 Task: Search One-way flight tickets for 2 adults, in Business from Sharm El Sheikh to Hangzhou to travel on 18-Dec-2023.
Action: Mouse moved to (301, 256)
Screenshot: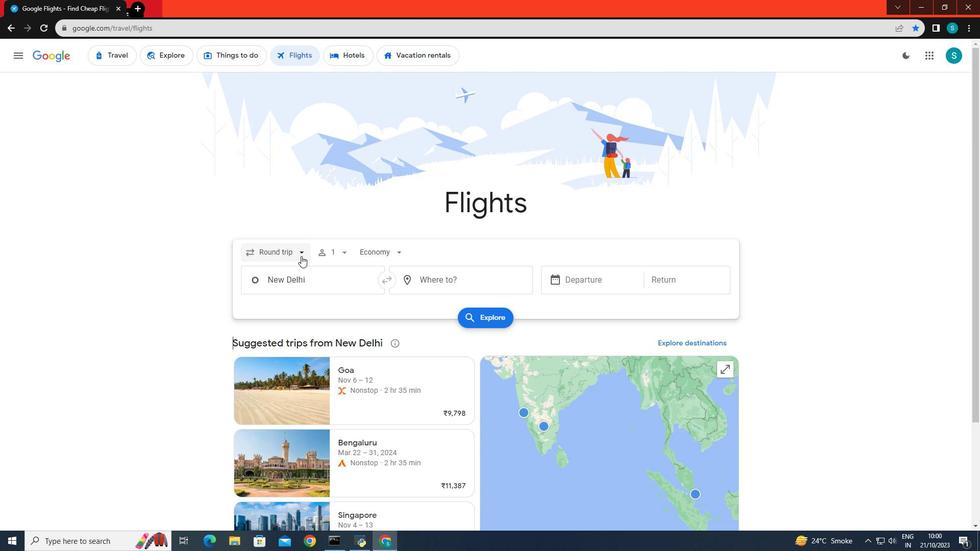 
Action: Mouse pressed left at (301, 256)
Screenshot: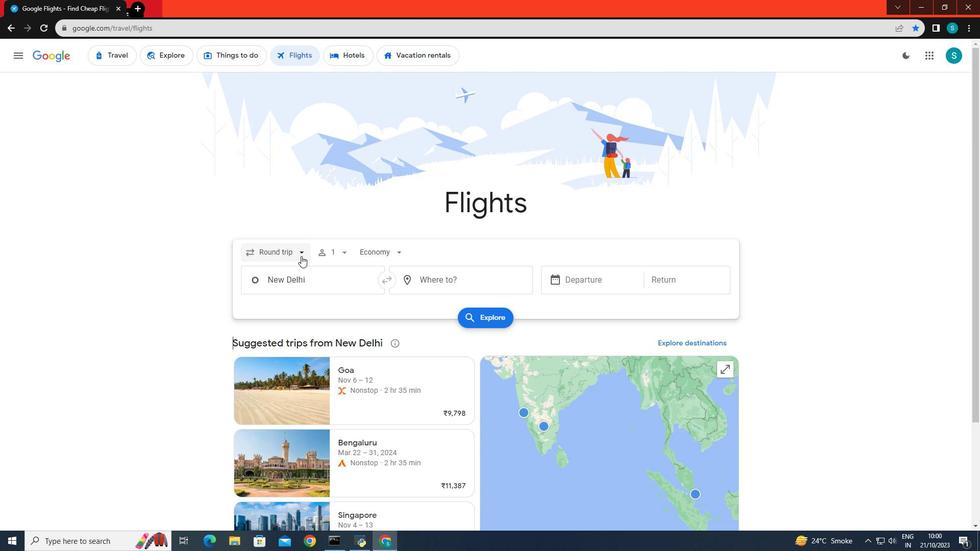 
Action: Mouse moved to (282, 299)
Screenshot: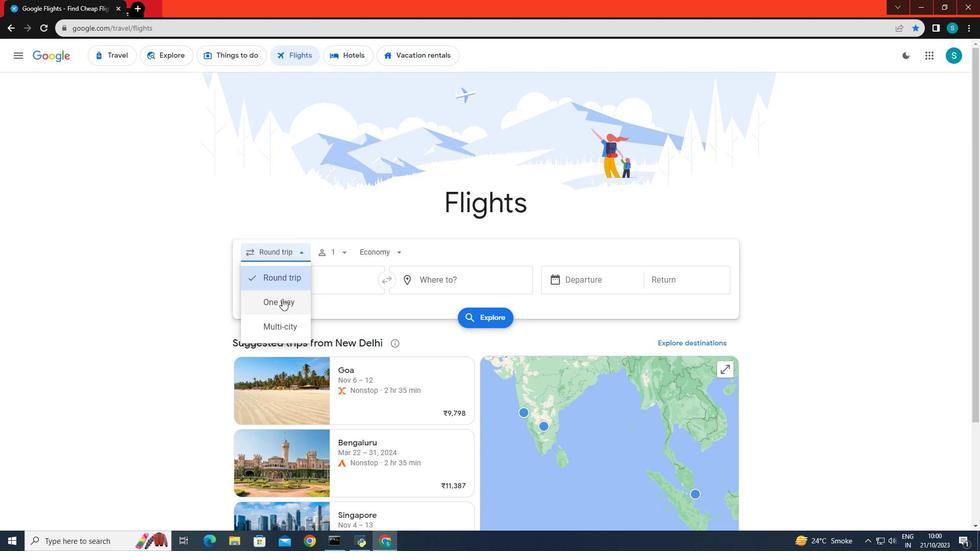 
Action: Mouse pressed left at (282, 299)
Screenshot: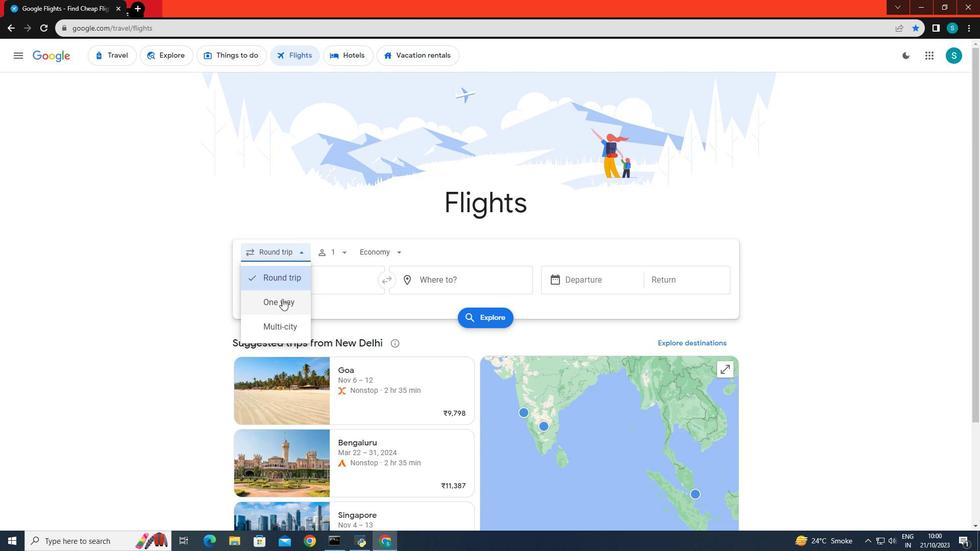 
Action: Mouse moved to (336, 253)
Screenshot: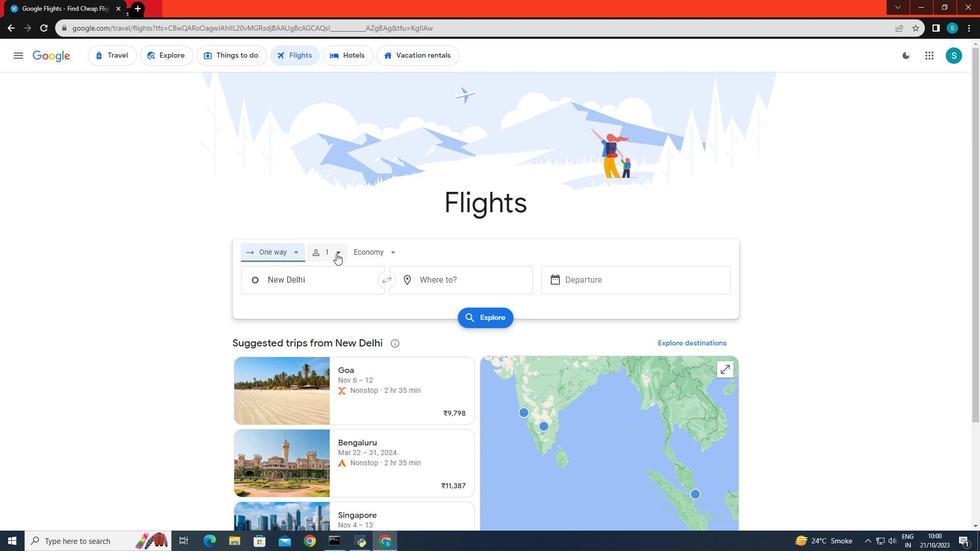 
Action: Mouse pressed left at (336, 253)
Screenshot: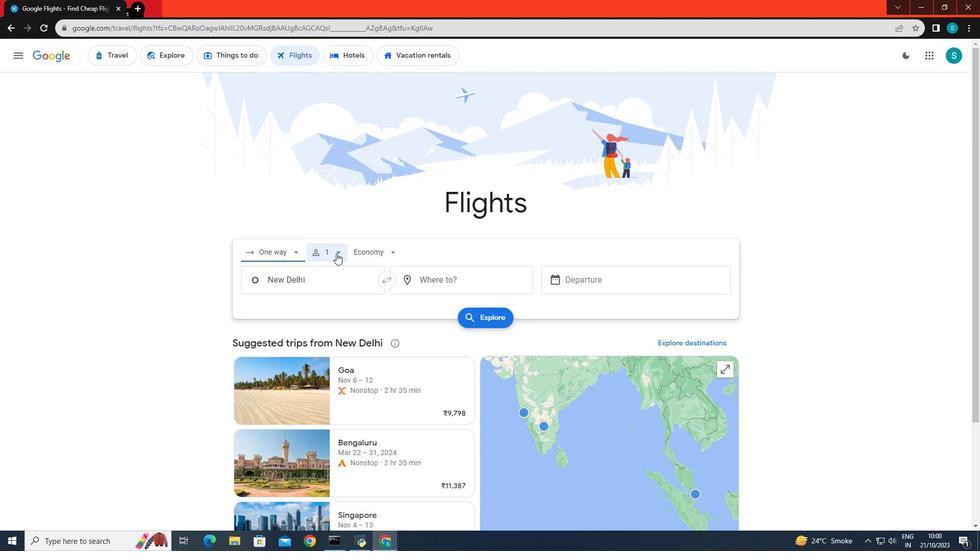 
Action: Mouse moved to (415, 282)
Screenshot: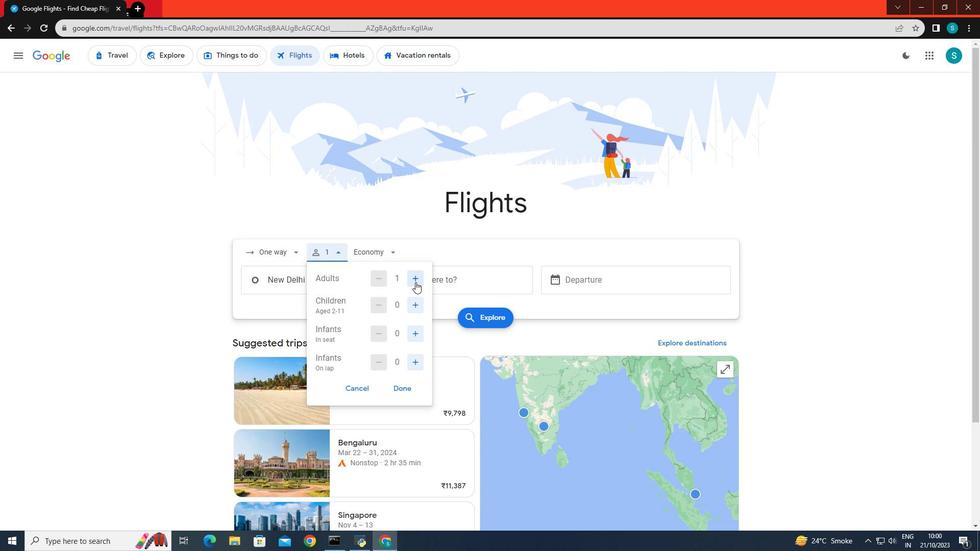 
Action: Mouse pressed left at (415, 282)
Screenshot: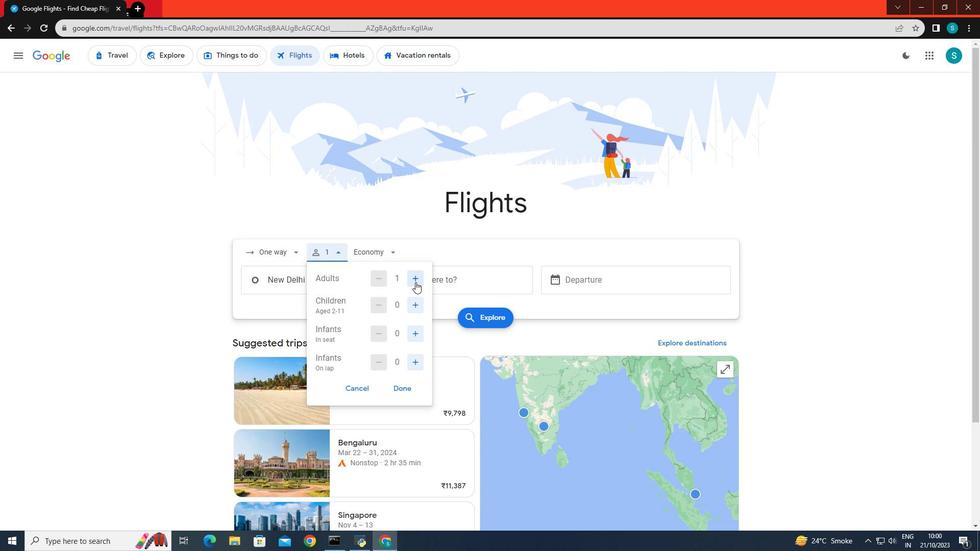 
Action: Mouse moved to (405, 390)
Screenshot: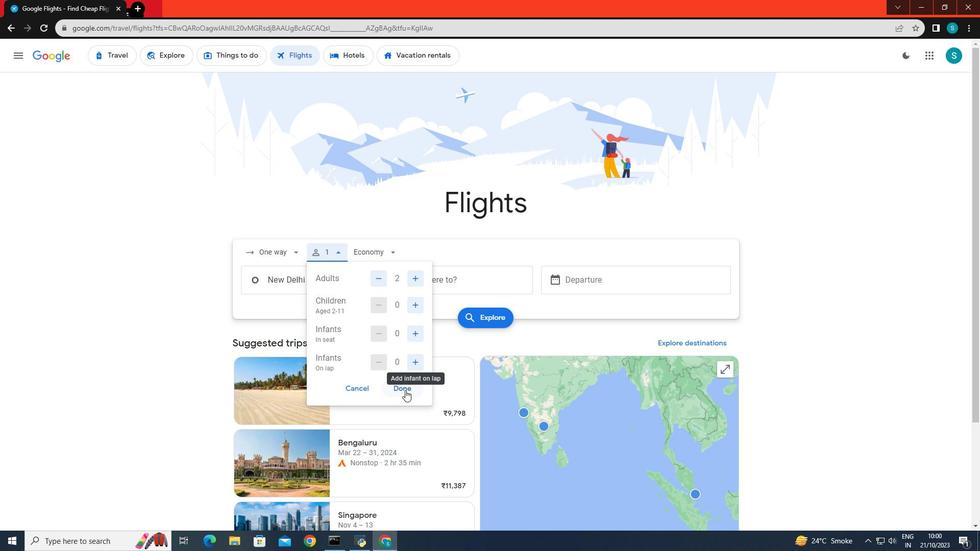 
Action: Mouse pressed left at (405, 390)
Screenshot: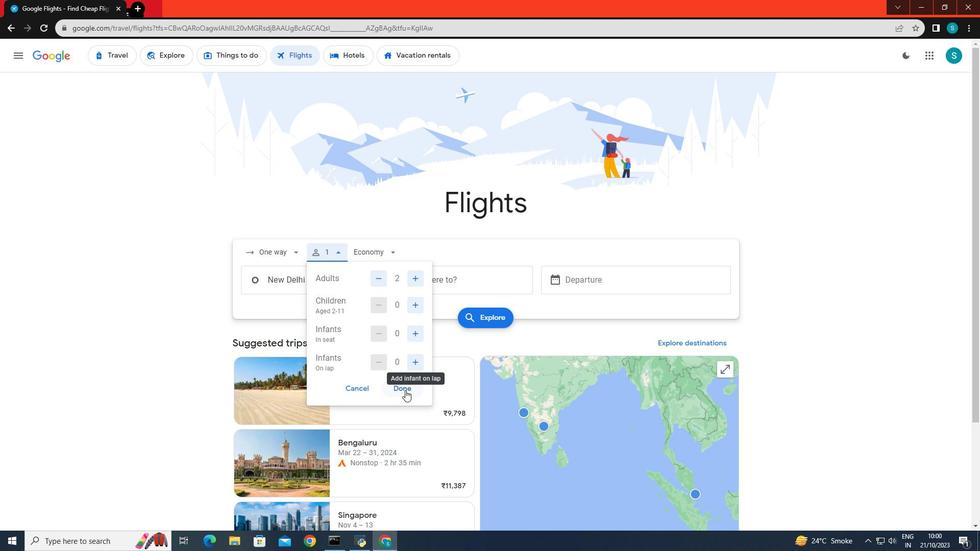 
Action: Mouse moved to (380, 254)
Screenshot: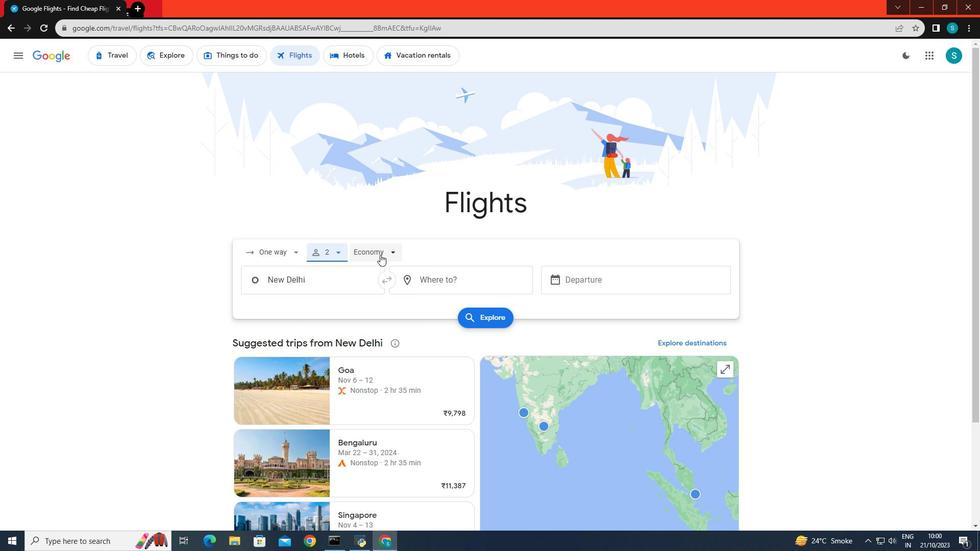 
Action: Mouse pressed left at (380, 254)
Screenshot: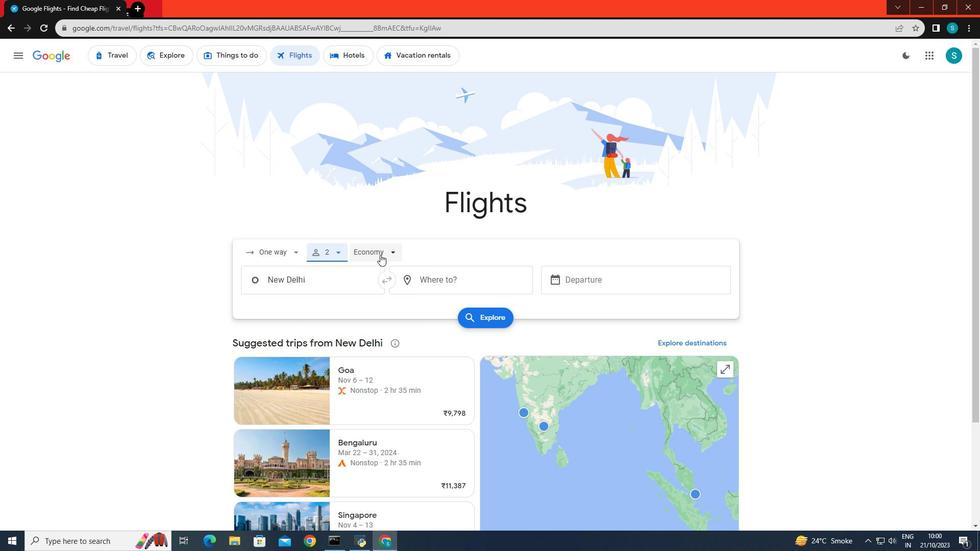 
Action: Mouse moved to (378, 328)
Screenshot: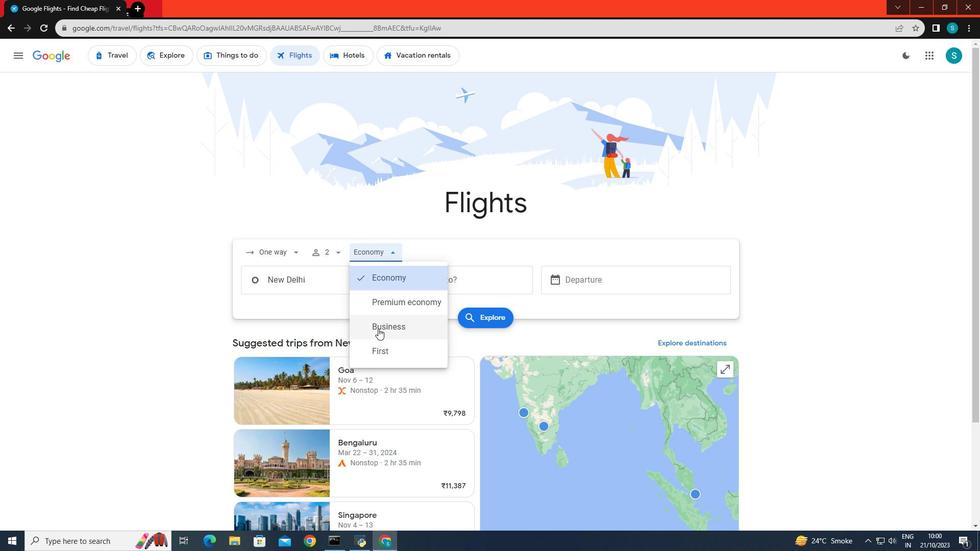 
Action: Mouse pressed left at (378, 328)
Screenshot: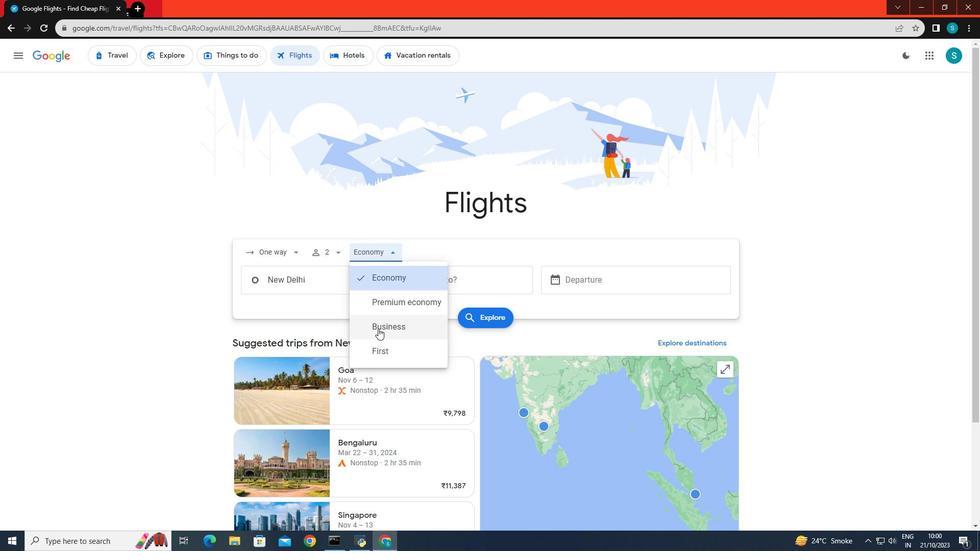 
Action: Mouse moved to (308, 276)
Screenshot: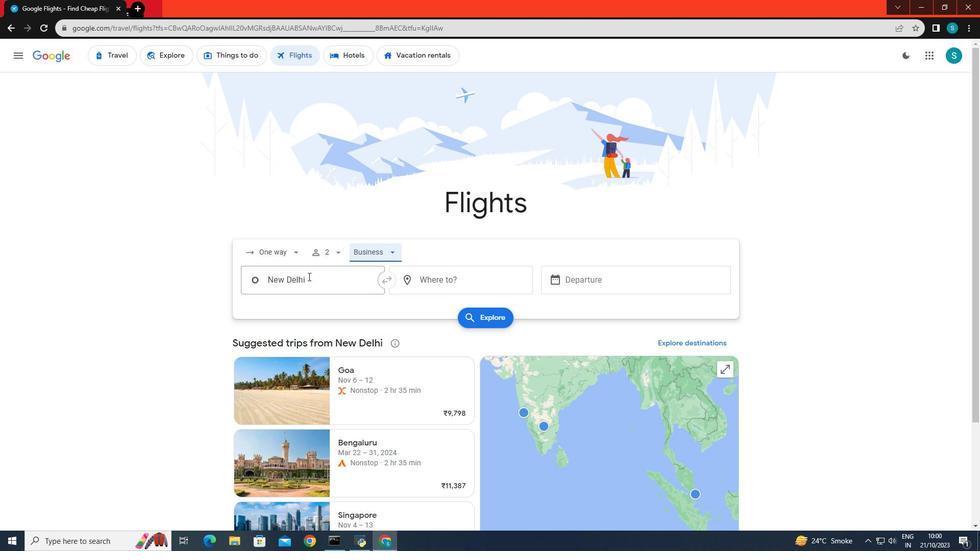 
Action: Mouse pressed left at (308, 276)
Screenshot: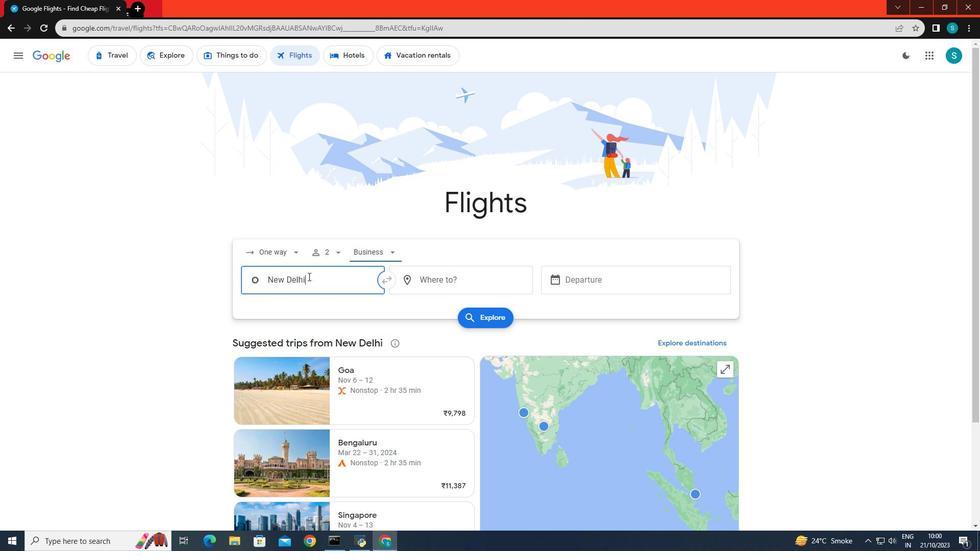 
Action: Key pressed <Key.backspace><Key.caps_lock>S<Key.caps_lock>harm
Screenshot: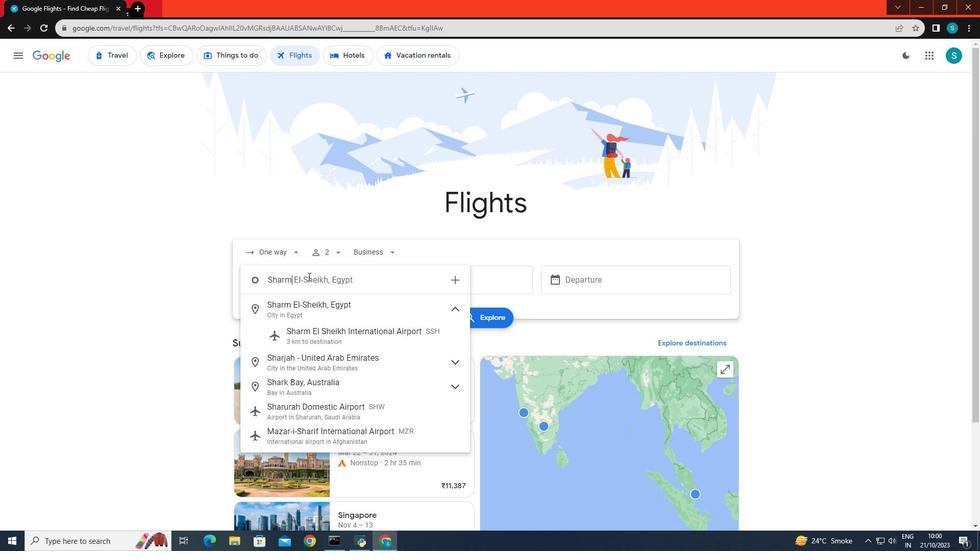
Action: Mouse moved to (326, 310)
Screenshot: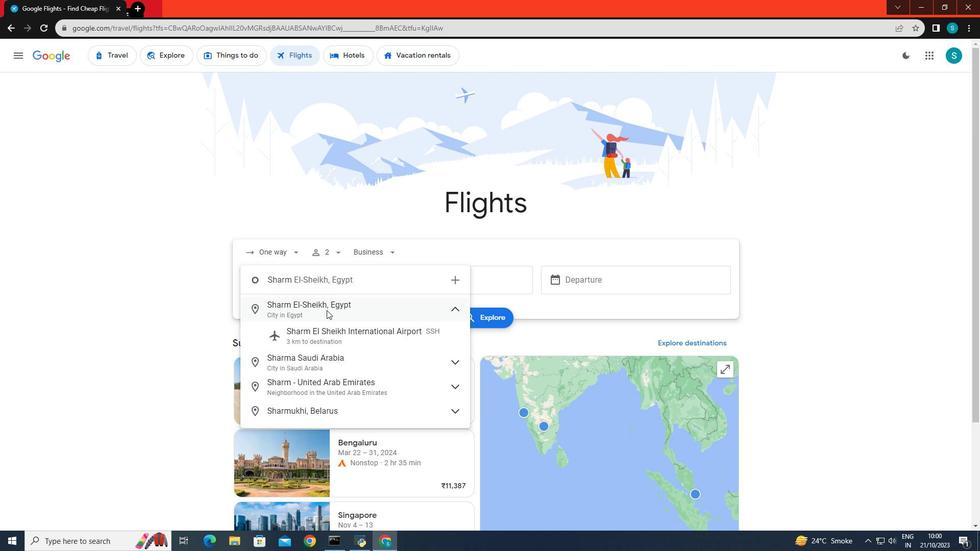 
Action: Mouse pressed left at (326, 310)
Screenshot: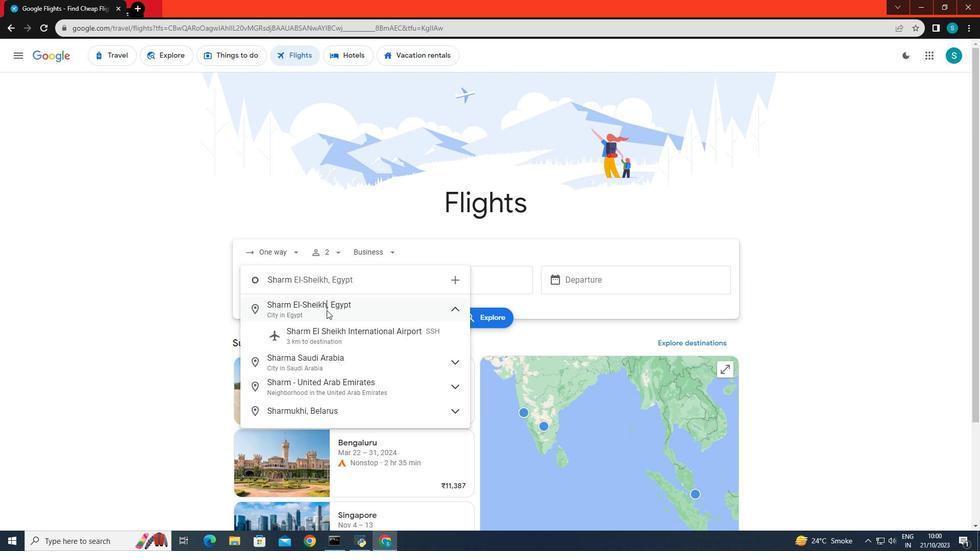 
Action: Mouse moved to (413, 278)
Screenshot: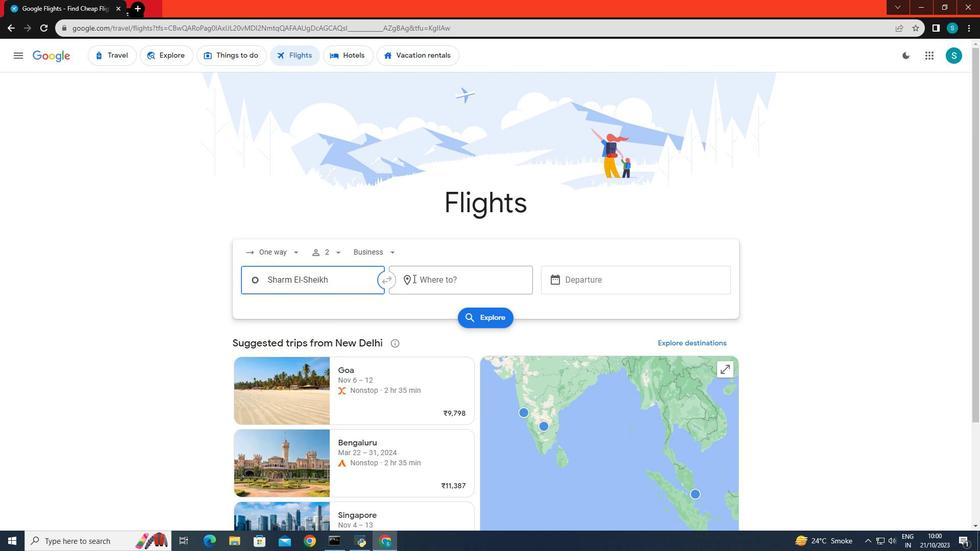 
Action: Mouse pressed left at (413, 278)
Screenshot: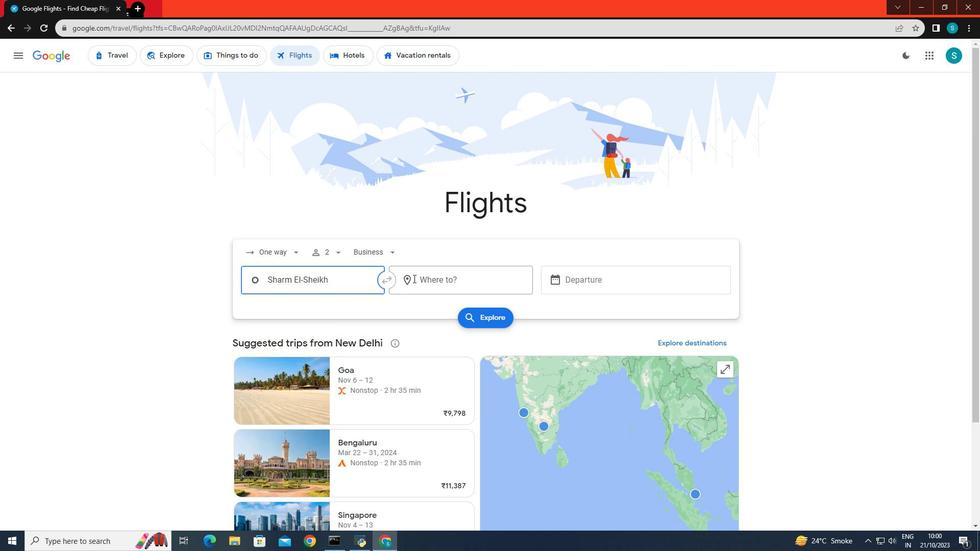 
Action: Key pressed <Key.caps_lock>H<Key.caps_lock><Key.caps_lock>A<Key.backspace><Key.caps_lock>angz
Screenshot: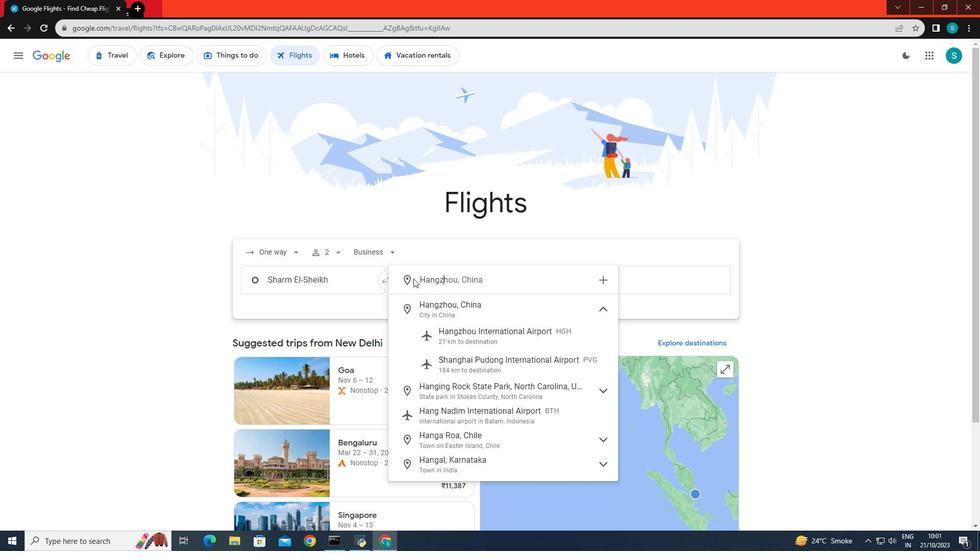 
Action: Mouse moved to (428, 301)
Screenshot: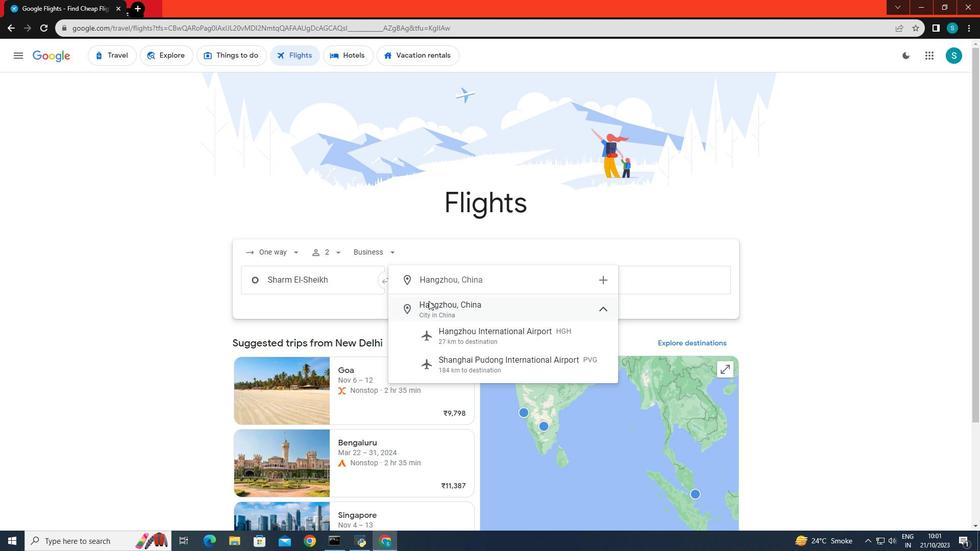 
Action: Mouse pressed left at (428, 301)
Screenshot: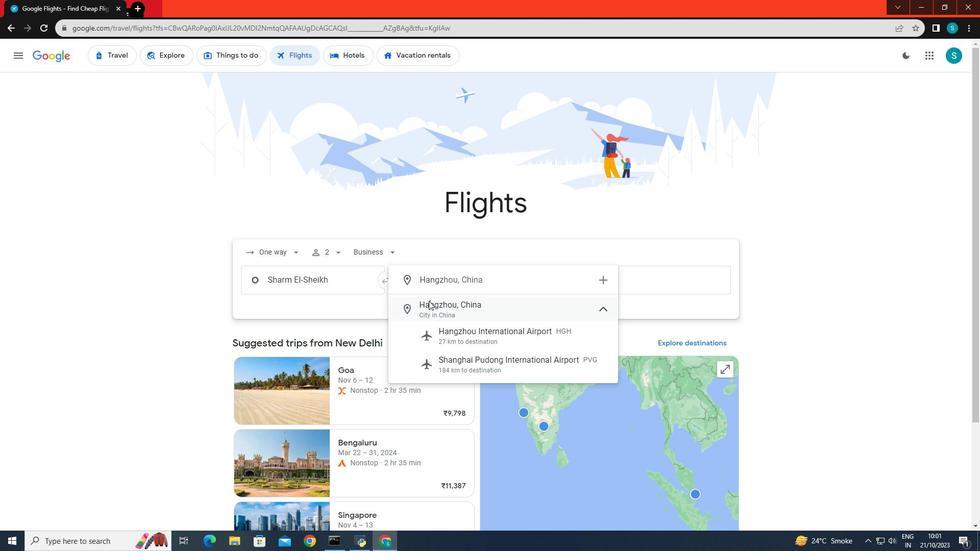 
Action: Mouse moved to (612, 282)
Screenshot: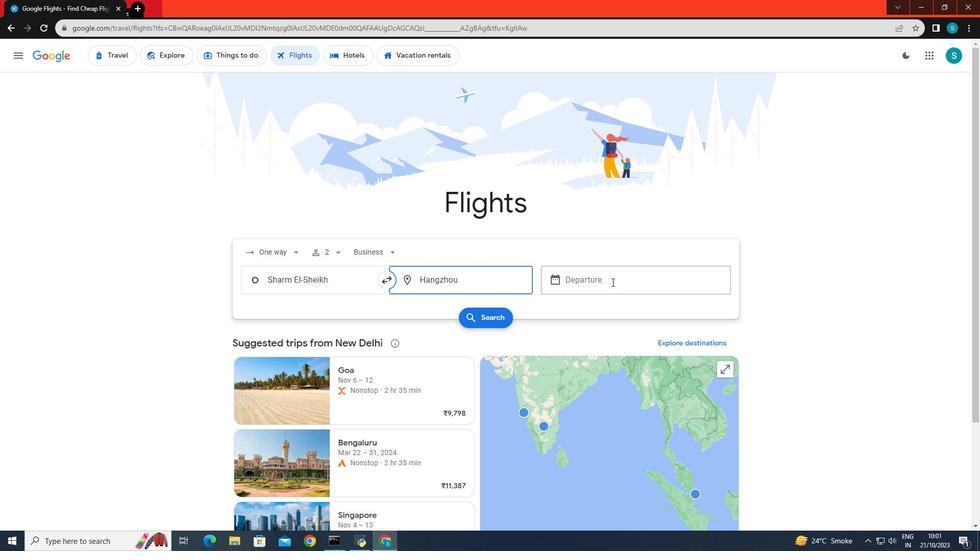 
Action: Mouse pressed left at (612, 282)
Screenshot: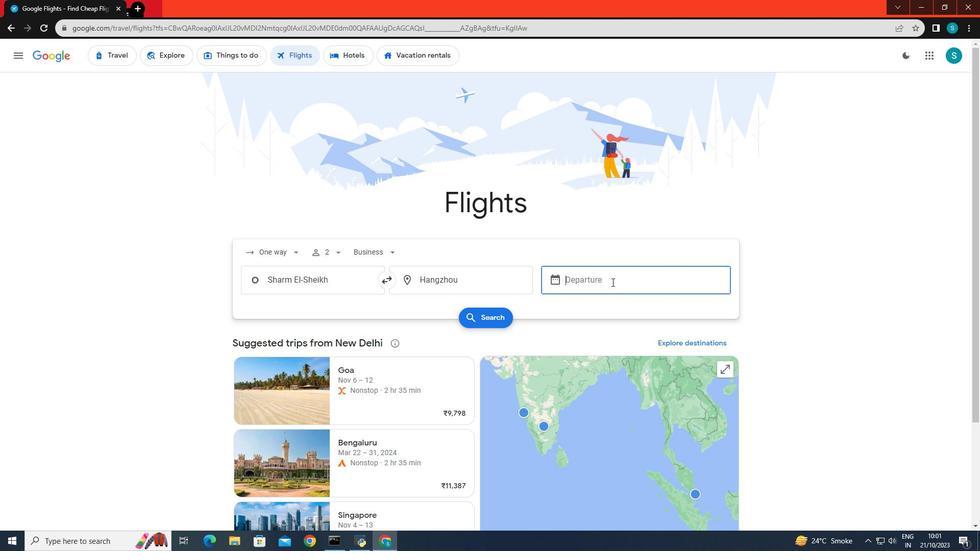 
Action: Mouse moved to (741, 389)
Screenshot: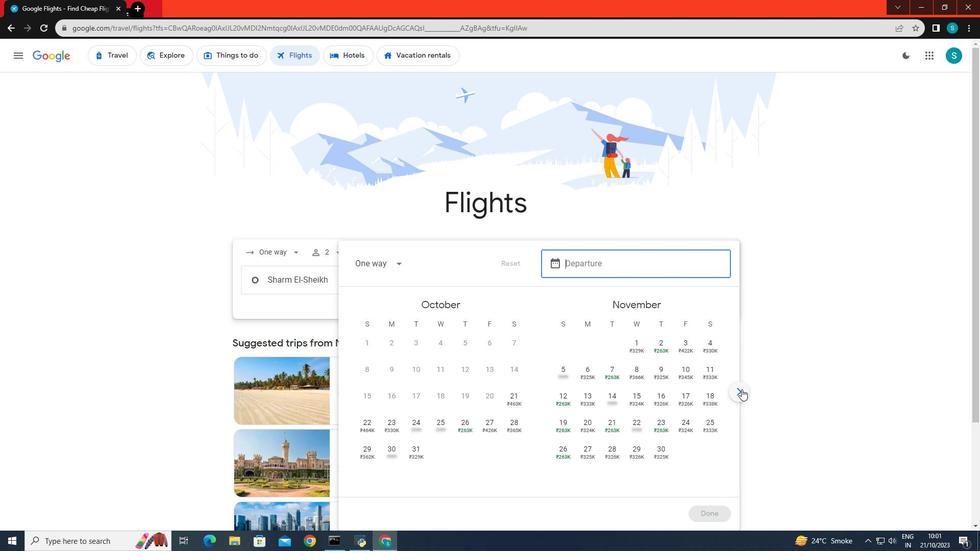 
Action: Mouse pressed left at (741, 389)
Screenshot: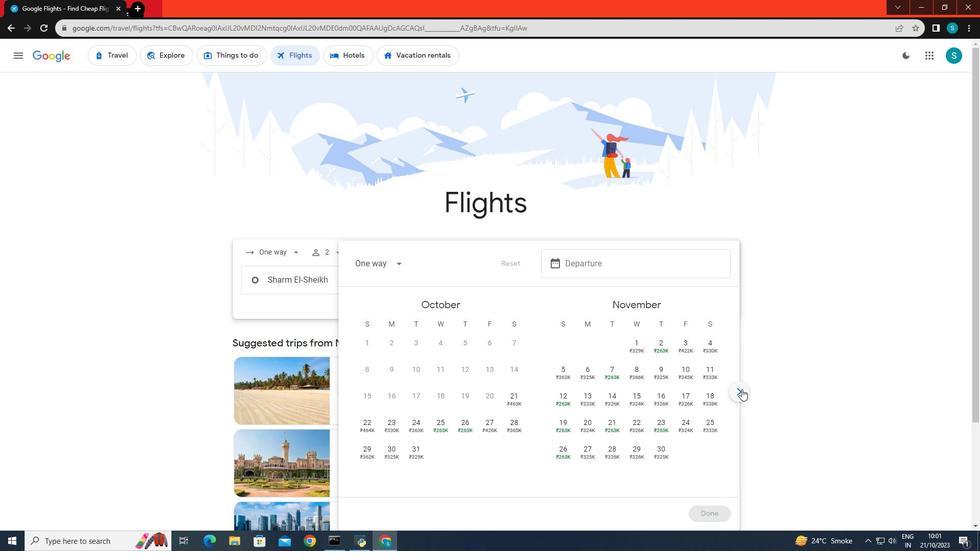 
Action: Mouse moved to (584, 422)
Screenshot: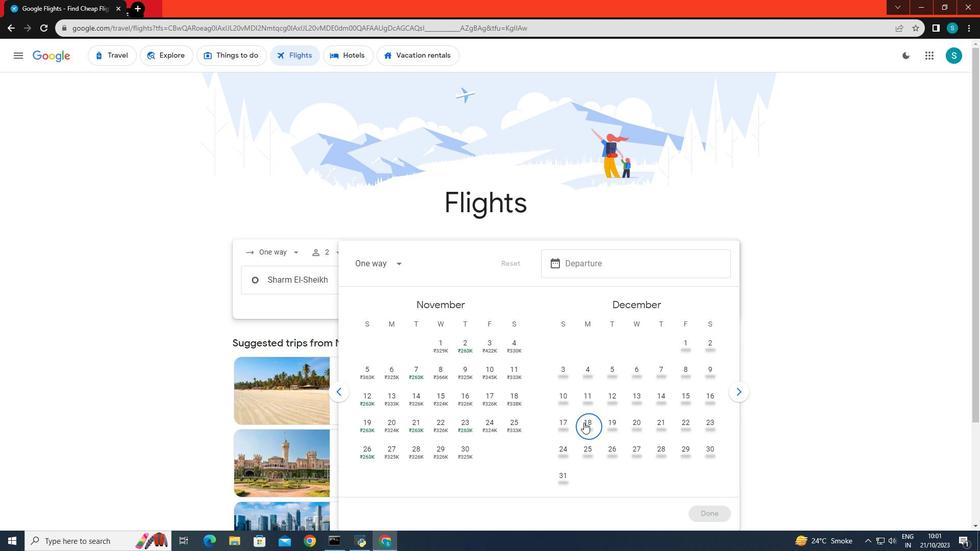 
Action: Mouse pressed left at (584, 422)
Screenshot: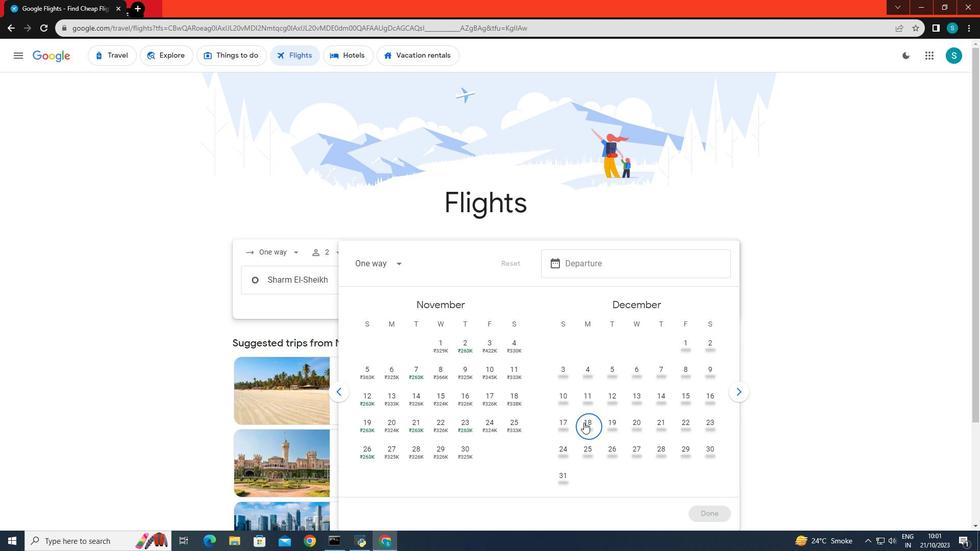 
Action: Mouse moved to (699, 510)
Screenshot: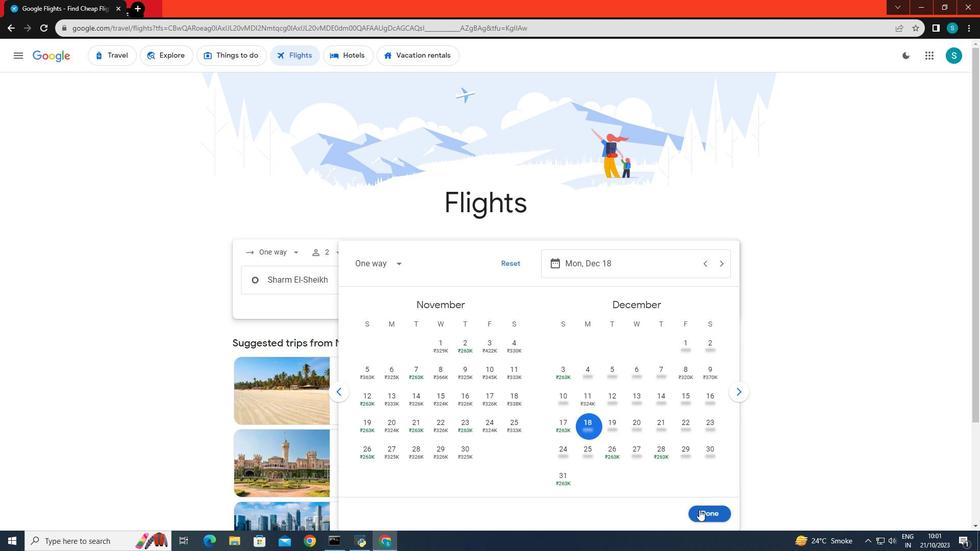 
Action: Mouse pressed left at (699, 510)
Screenshot: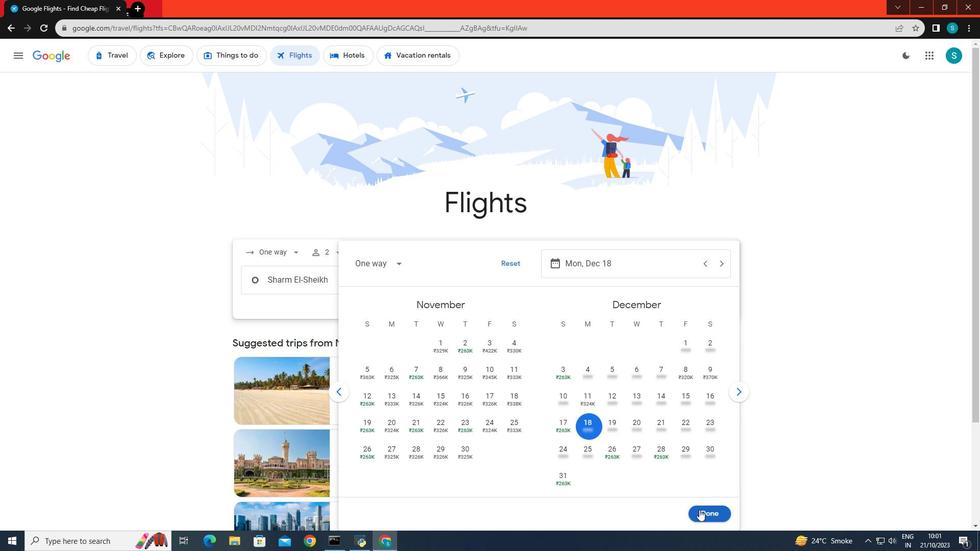 
Action: Mouse moved to (484, 323)
Screenshot: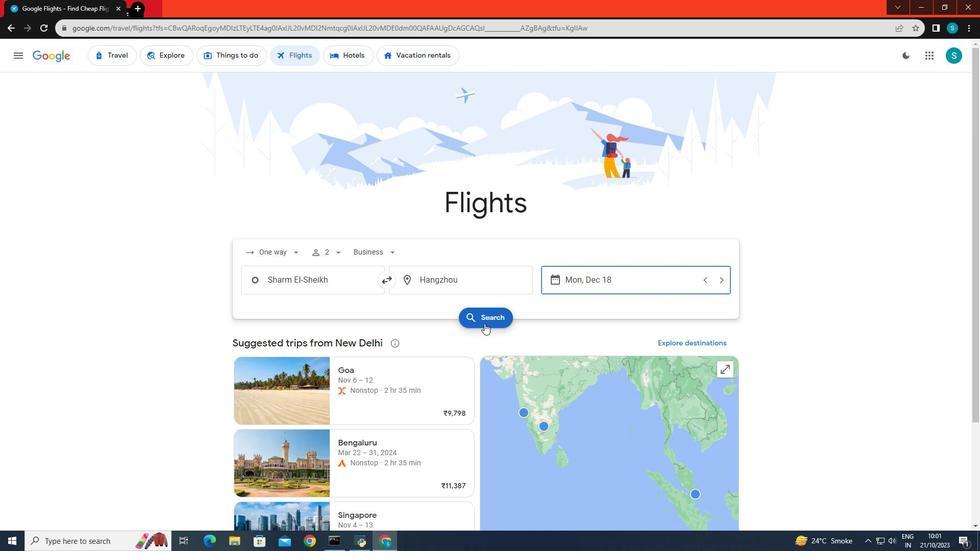 
Action: Mouse pressed left at (484, 323)
Screenshot: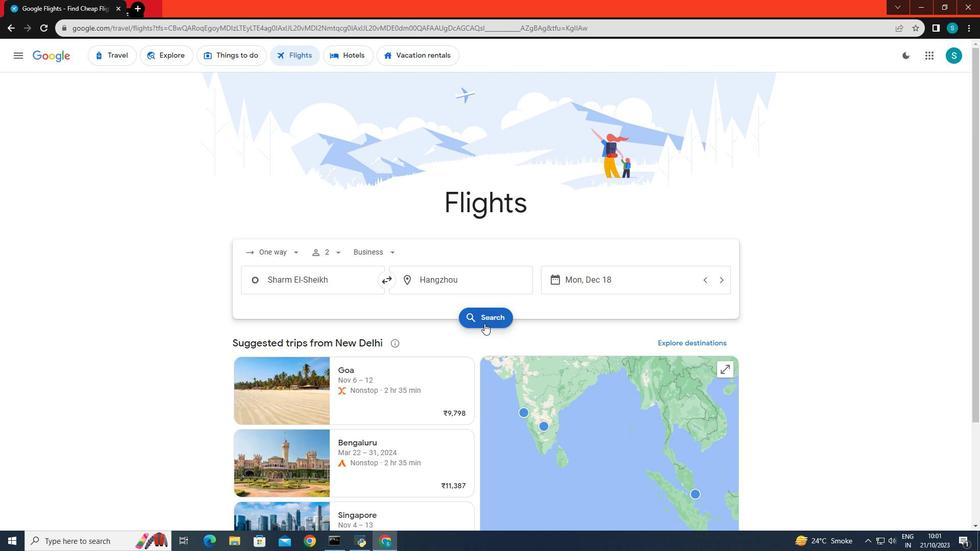 
Action: Mouse scrolled (484, 323) with delta (0, 0)
Screenshot: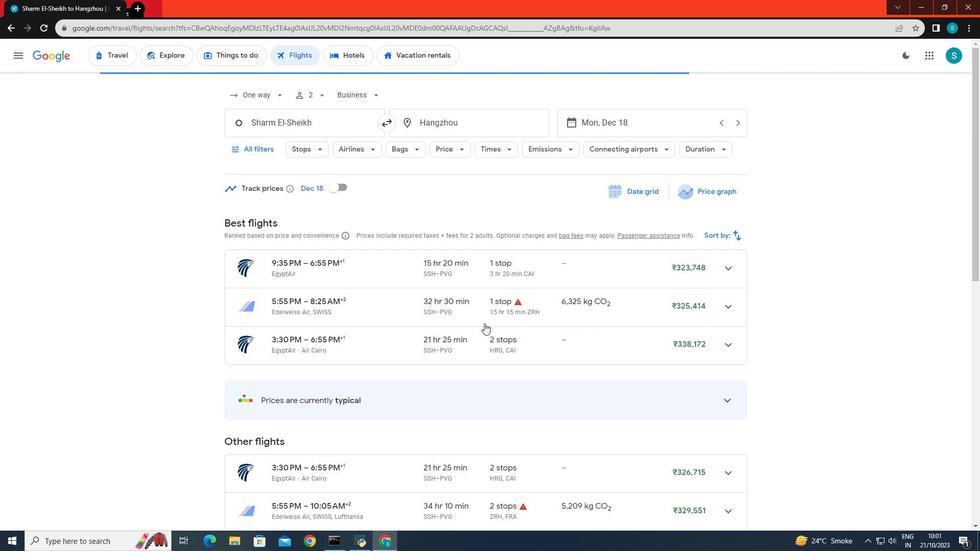 
Action: Mouse scrolled (484, 323) with delta (0, 0)
Screenshot: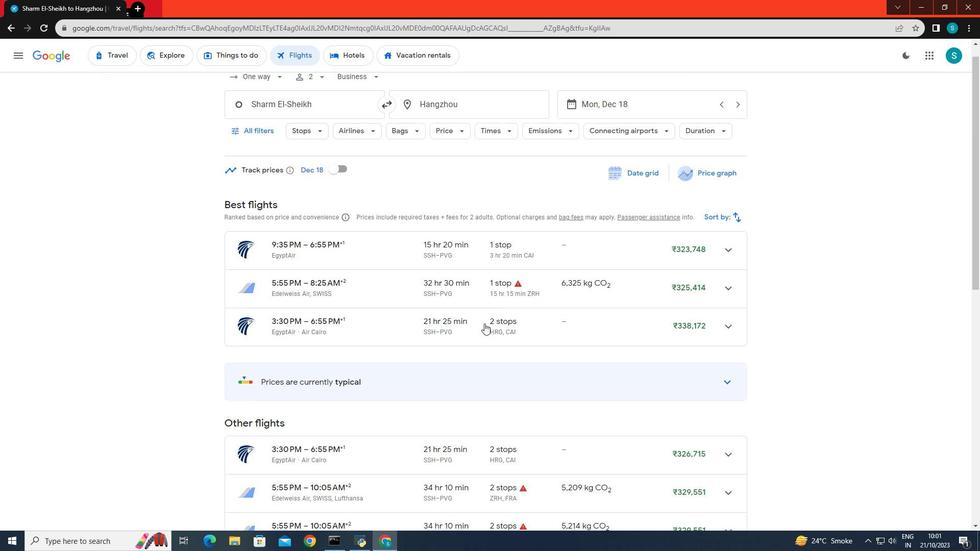 
Action: Mouse scrolled (484, 323) with delta (0, 0)
Screenshot: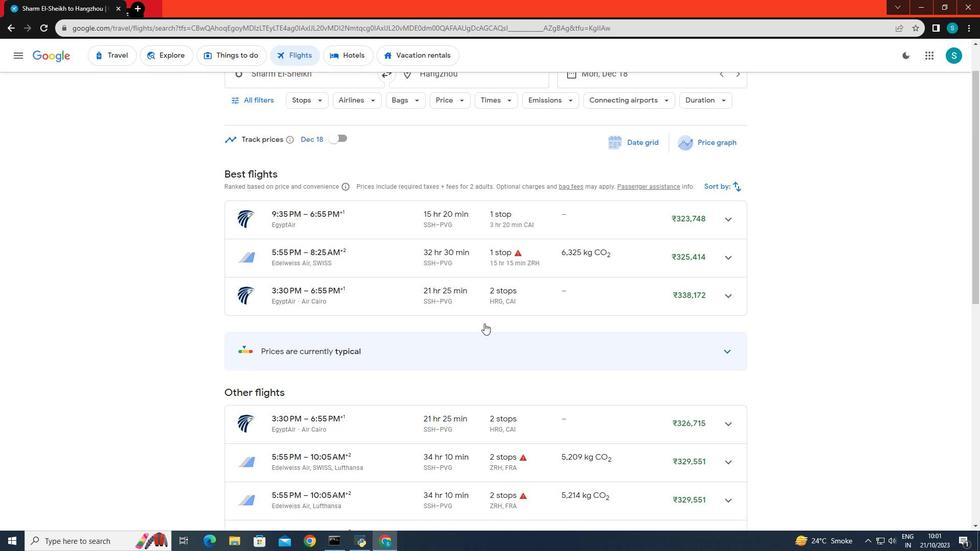 
Action: Mouse scrolled (484, 323) with delta (0, 0)
Screenshot: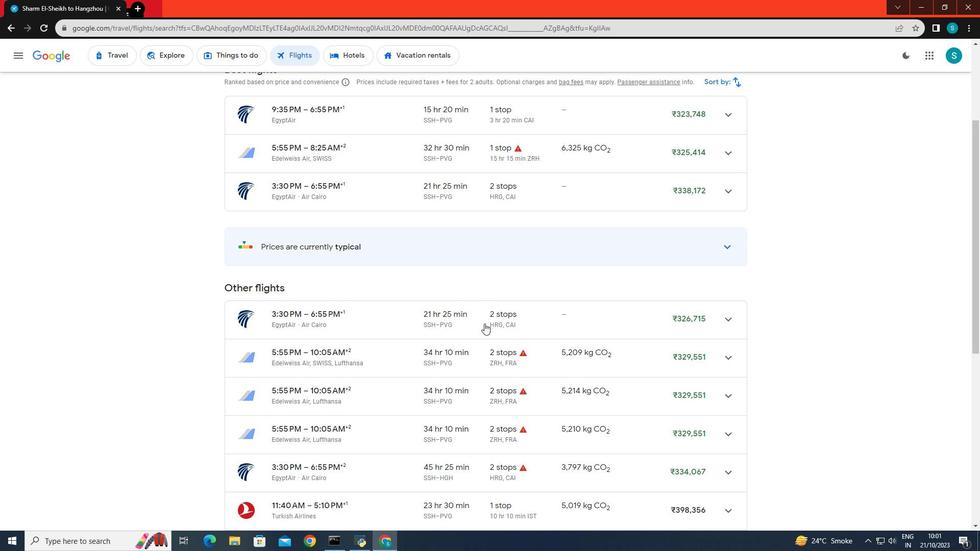 
Action: Mouse scrolled (484, 323) with delta (0, 0)
Screenshot: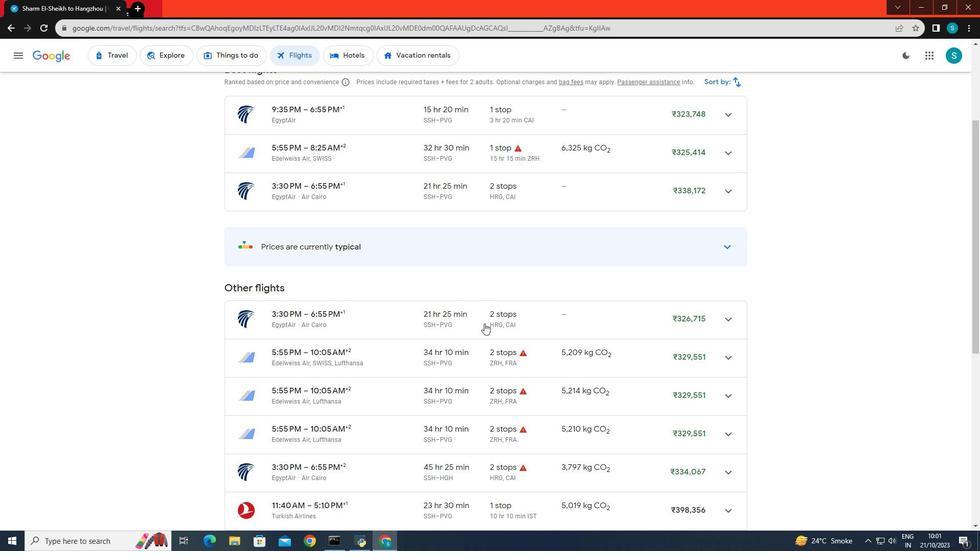 
Action: Mouse scrolled (484, 323) with delta (0, 0)
Screenshot: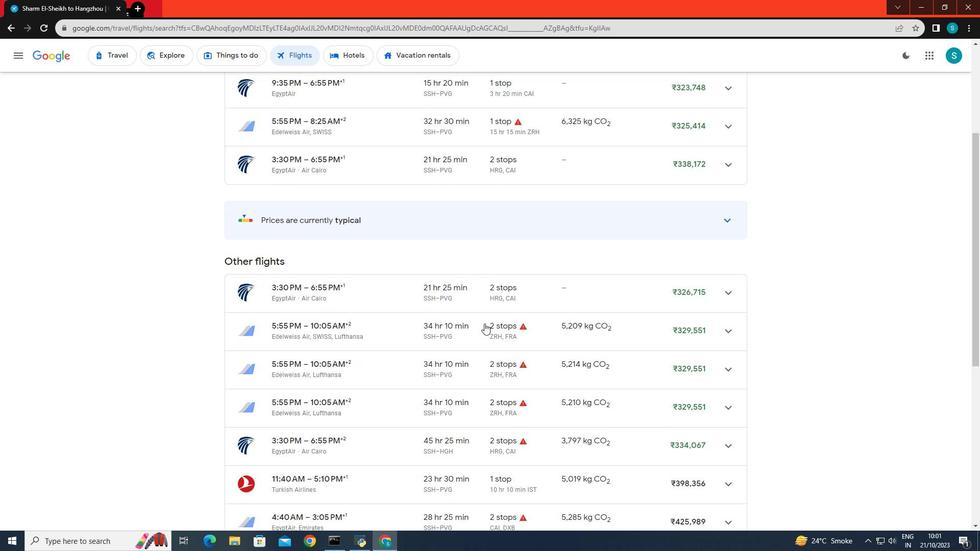 
Action: Mouse scrolled (484, 323) with delta (0, 0)
Screenshot: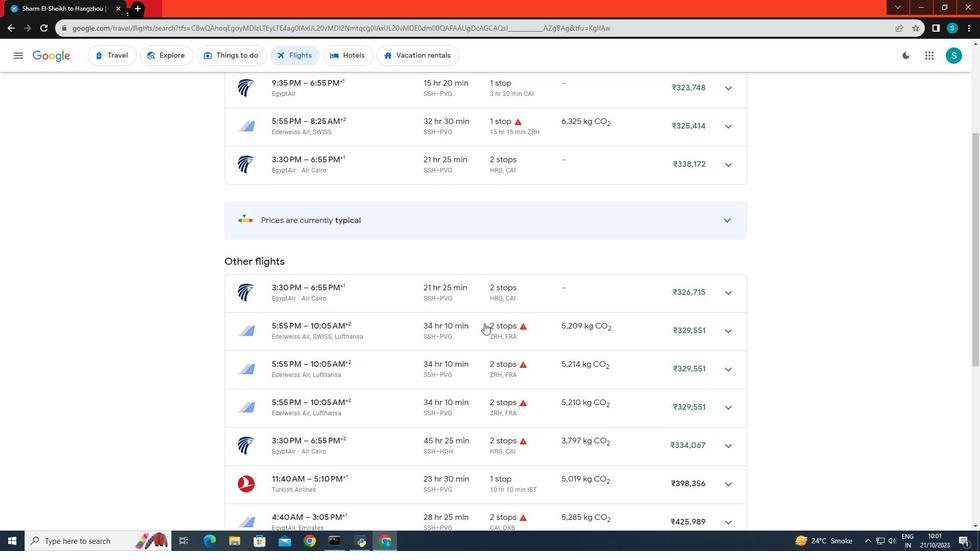 
Action: Mouse scrolled (484, 323) with delta (0, 0)
Screenshot: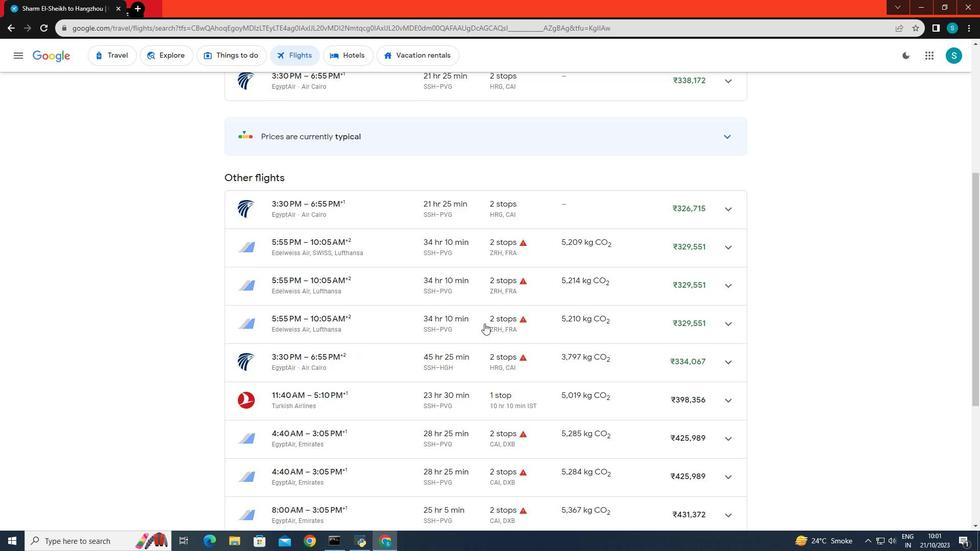 
Action: Mouse scrolled (484, 323) with delta (0, 0)
Screenshot: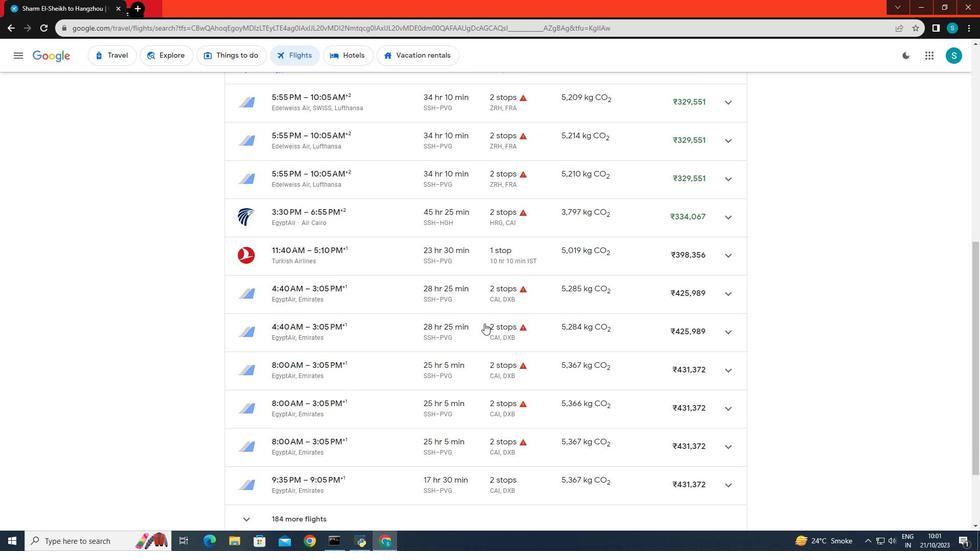 
Action: Mouse scrolled (484, 323) with delta (0, 0)
Screenshot: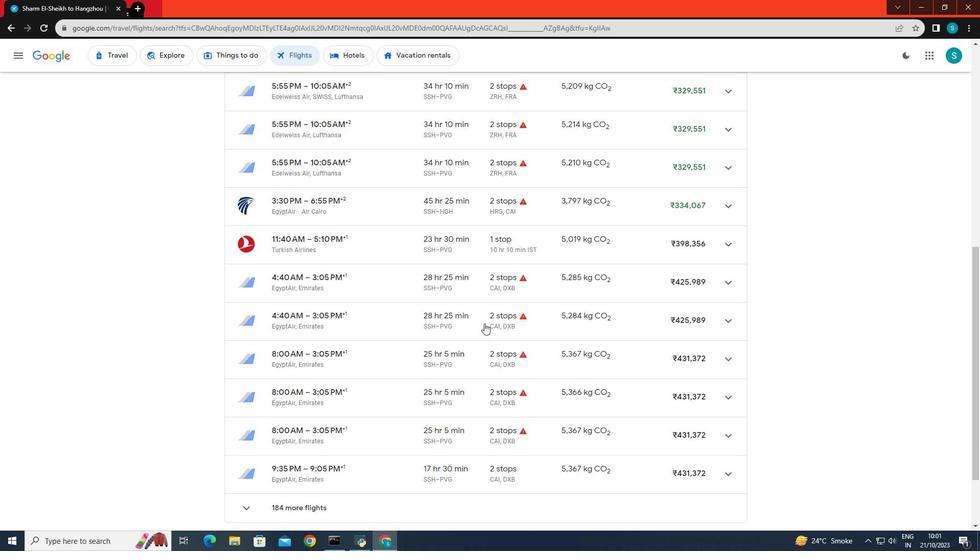 
Action: Mouse scrolled (484, 323) with delta (0, 0)
Screenshot: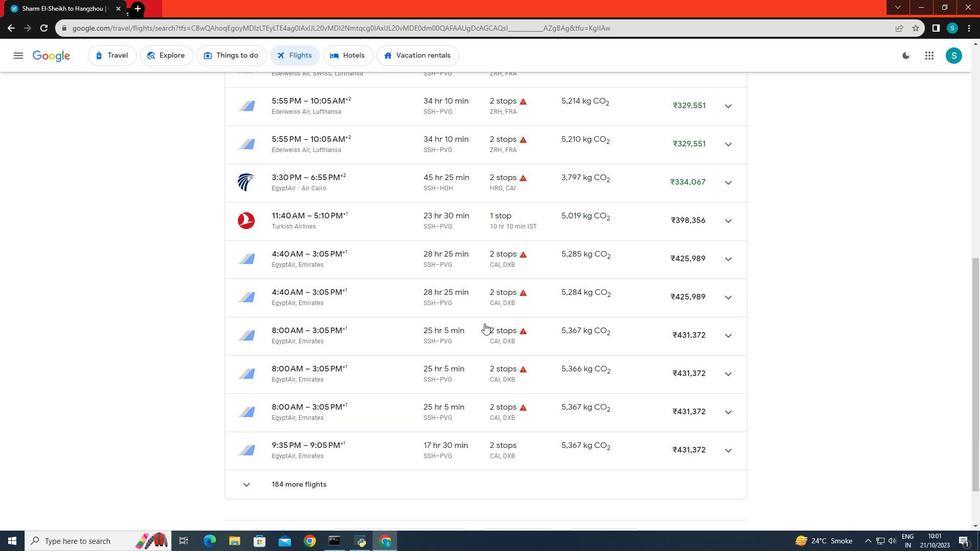 
Action: Mouse scrolled (484, 323) with delta (0, 0)
Screenshot: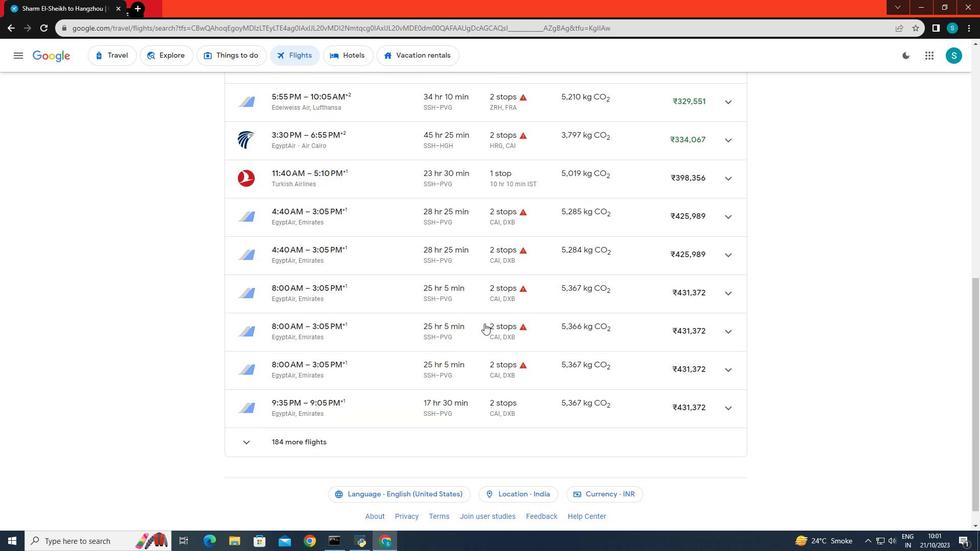 
Action: Mouse scrolled (484, 323) with delta (0, 0)
Screenshot: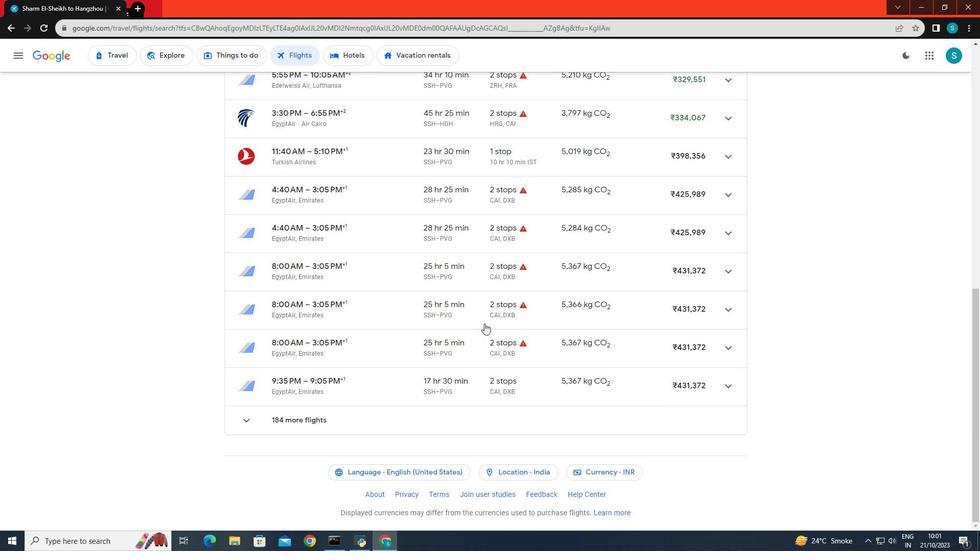 
Action: Mouse scrolled (484, 323) with delta (0, 0)
Screenshot: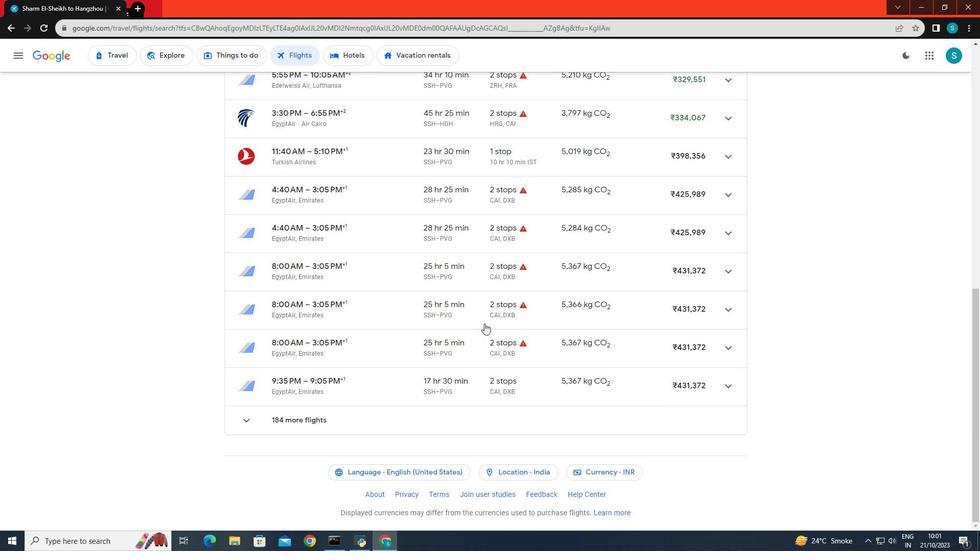 
Action: Mouse scrolled (484, 323) with delta (0, 0)
Screenshot: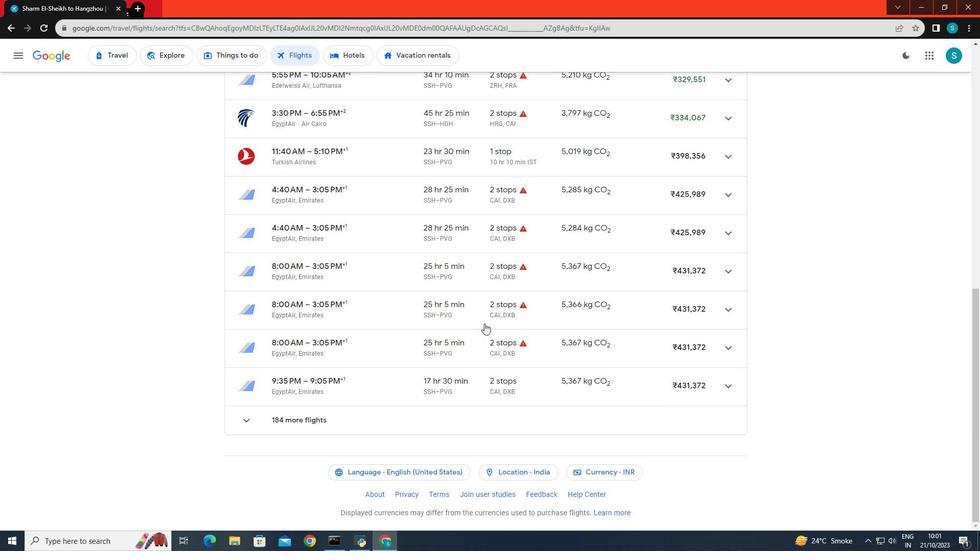 
Action: Mouse scrolled (484, 323) with delta (0, 0)
Screenshot: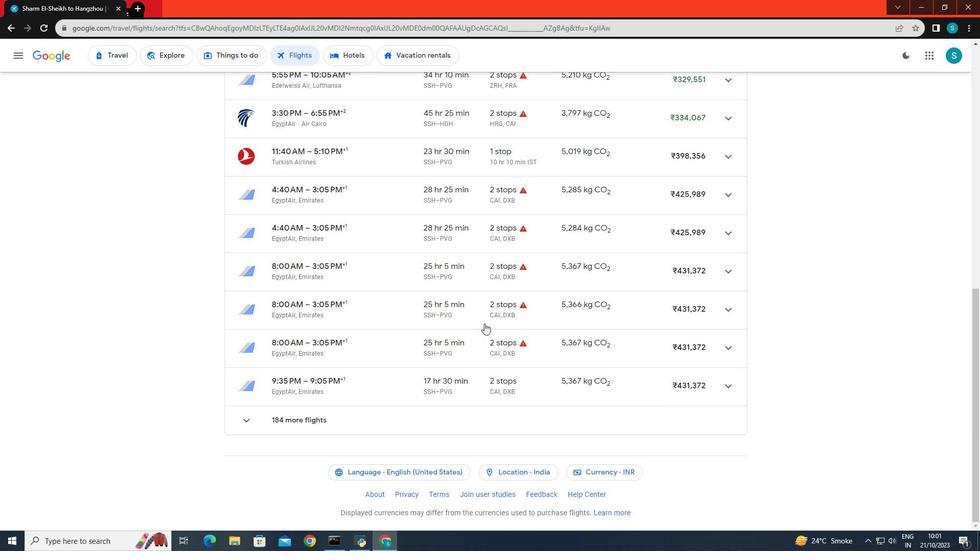 
